 Task: Change text box border weight to 12PX.
Action: Mouse moved to (323, 183)
Screenshot: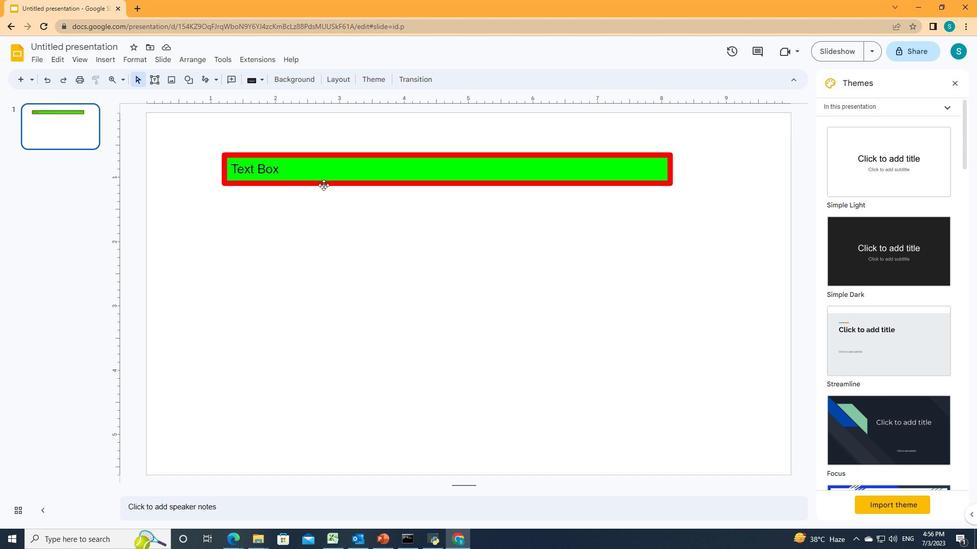 
Action: Mouse pressed left at (323, 183)
Screenshot: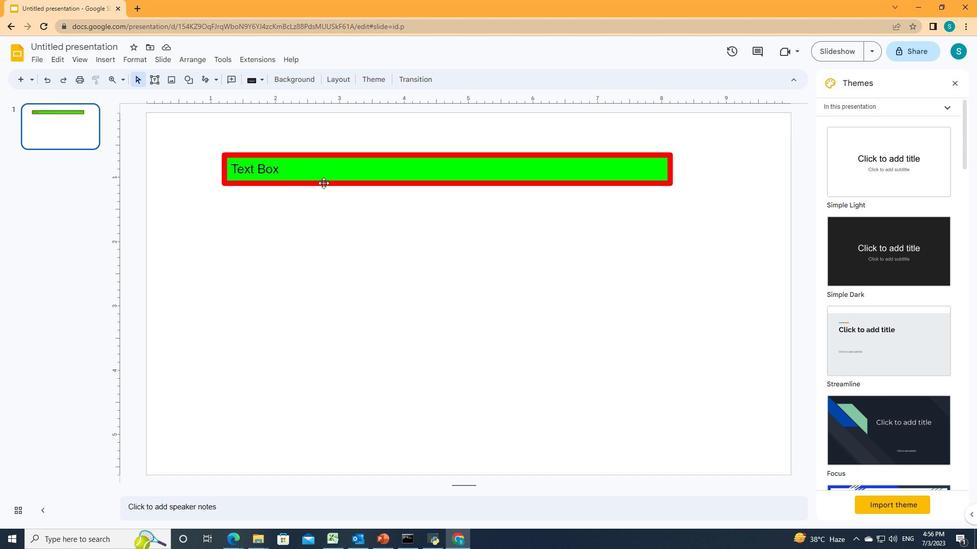
Action: Mouse moved to (263, 84)
Screenshot: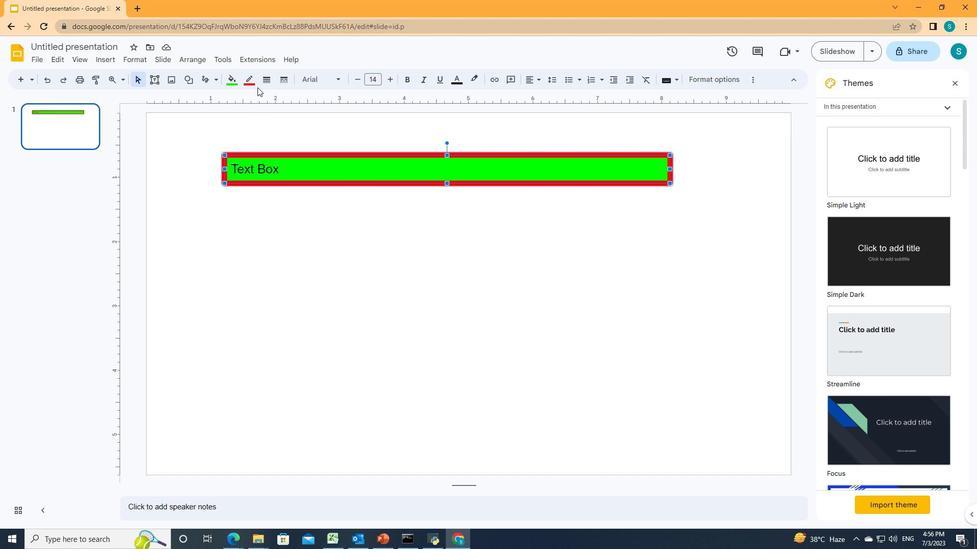 
Action: Mouse pressed left at (263, 84)
Screenshot: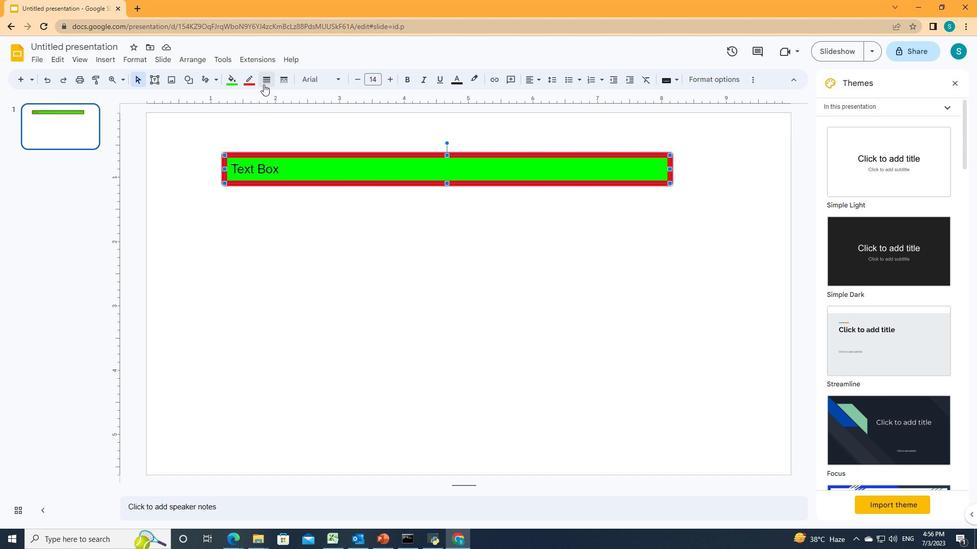 
Action: Mouse moved to (276, 179)
Screenshot: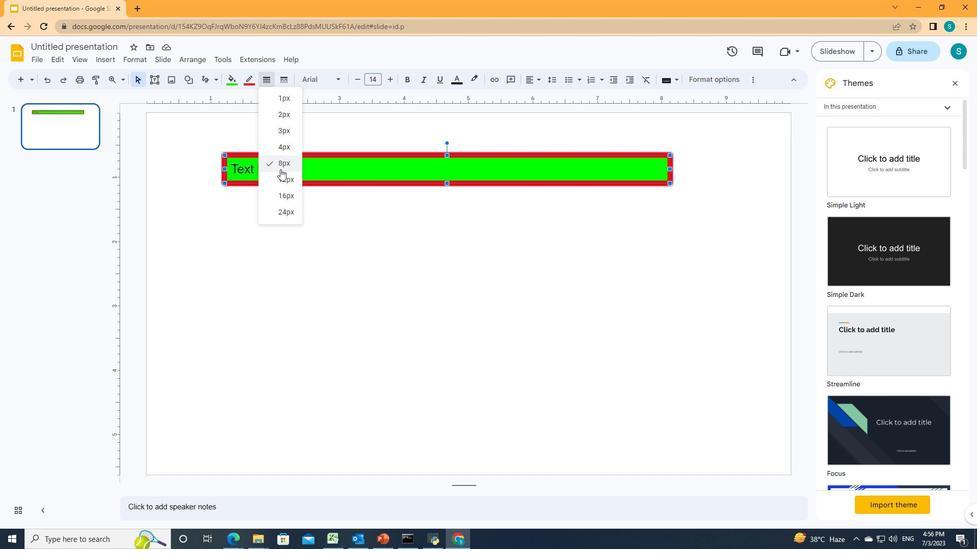 
Action: Mouse pressed left at (276, 179)
Screenshot: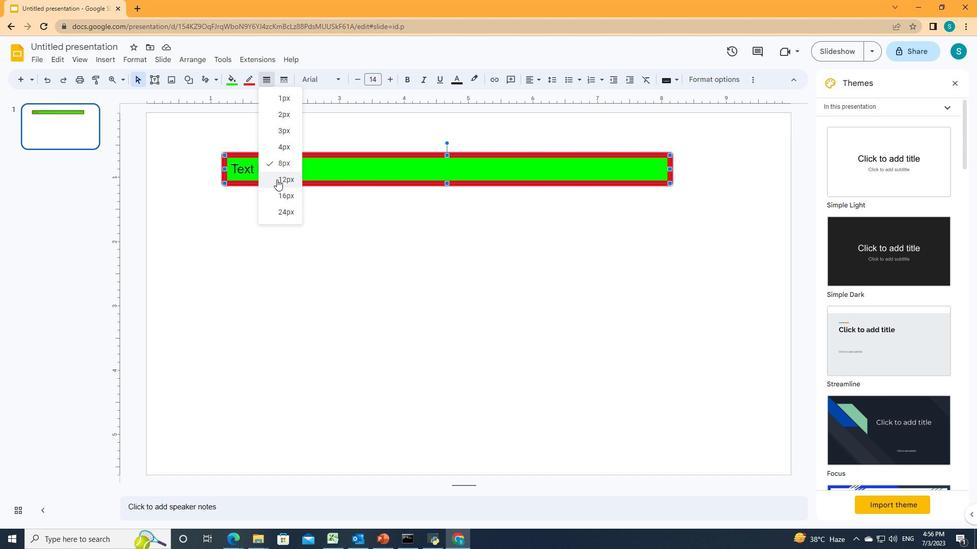 
Action: Mouse moved to (313, 227)
Screenshot: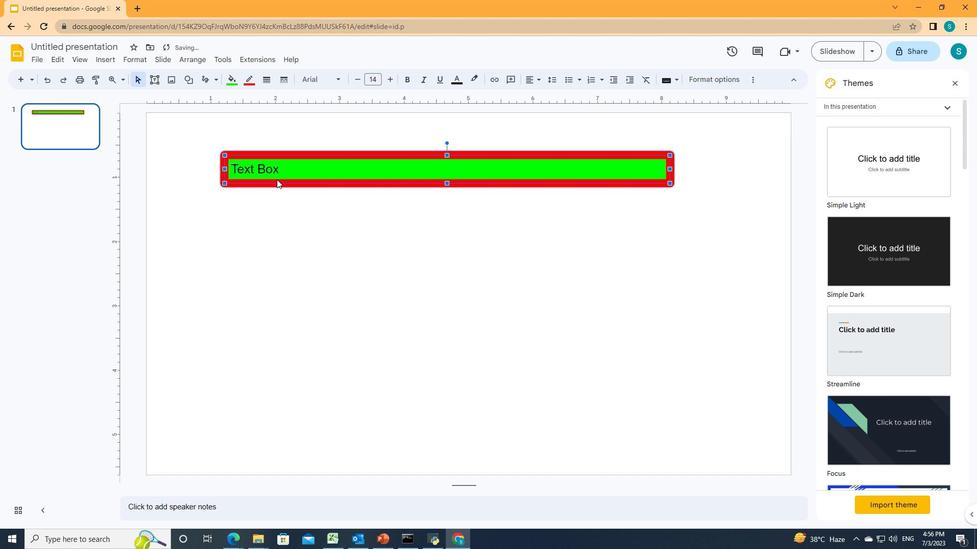 
